 Task: Change  the formatting of the data to Which is Greater than 5, in conditional formating, put the option 'Green Fill with Dark Green Text. . 'add another formatting option Format As Table, insert the option Orange Table style Medium 3 , change the format of Column Width to AutoFit Column Width and sort the data in descending order In the sheet  Attendance Summarybook
Action: Mouse moved to (53, 199)
Screenshot: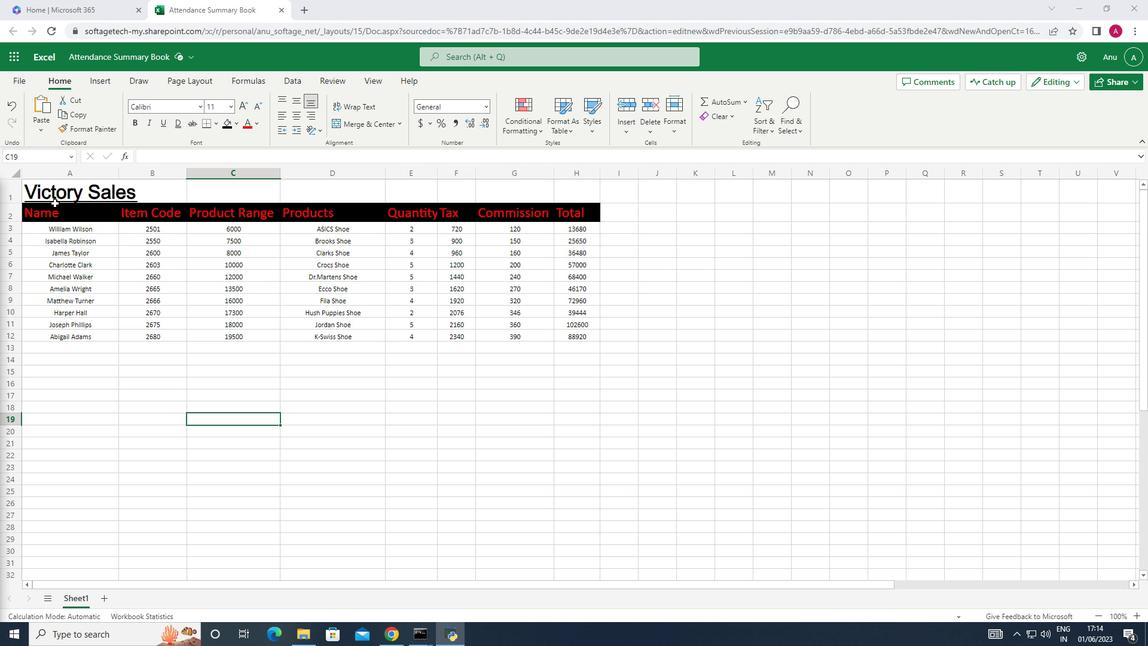 
Action: Mouse pressed left at (53, 199)
Screenshot: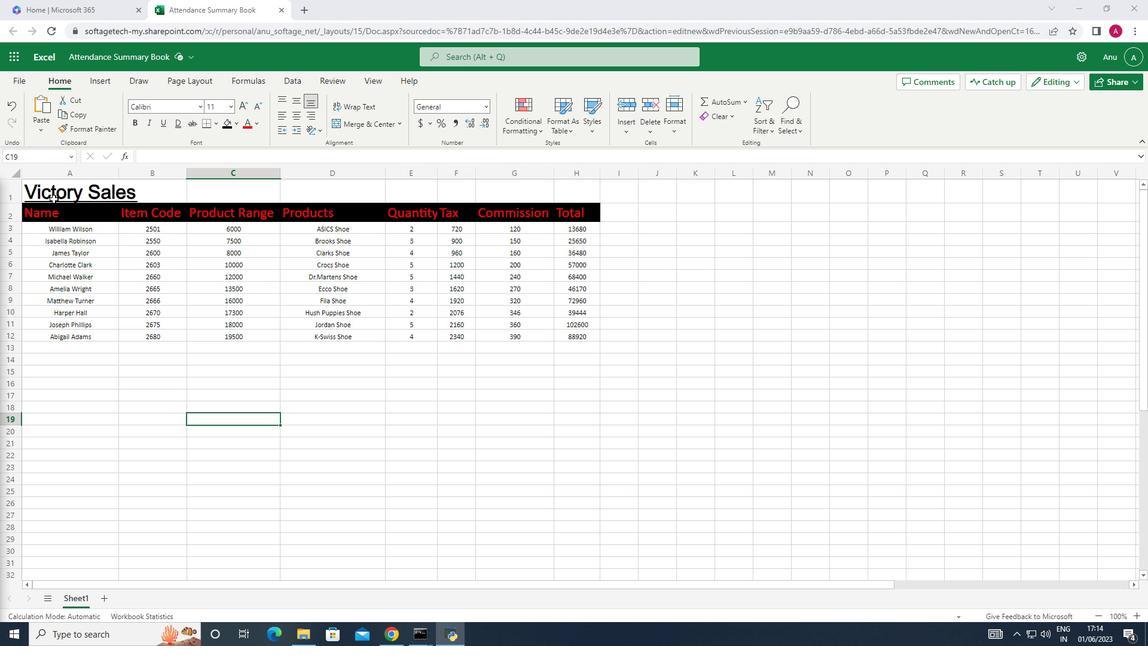 
Action: Mouse moved to (530, 132)
Screenshot: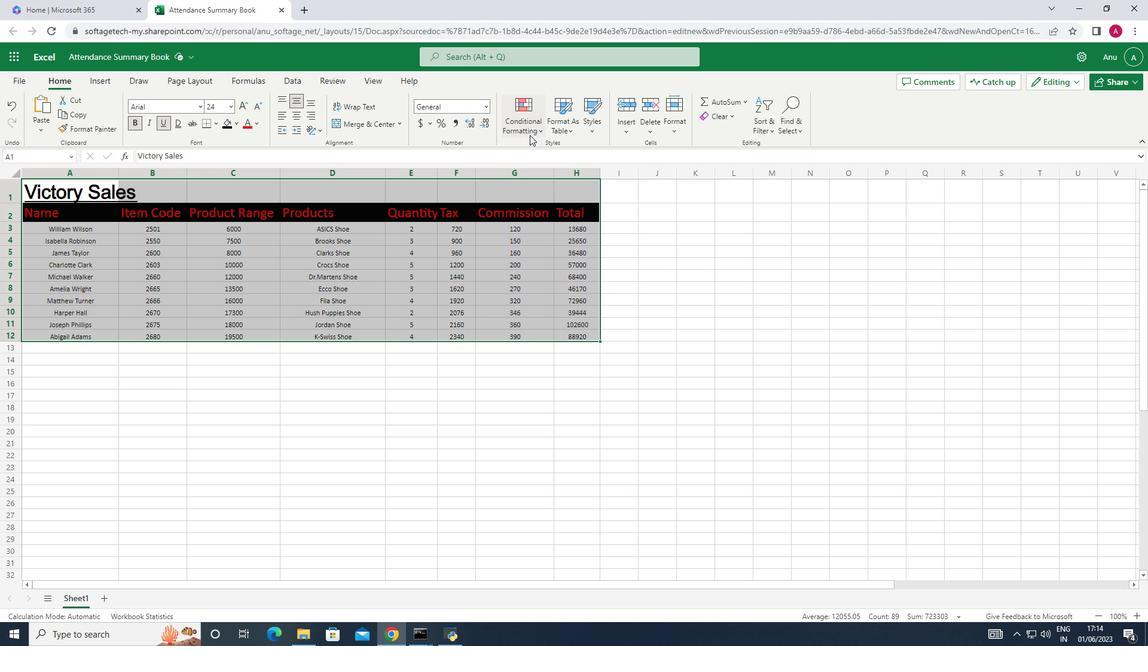 
Action: Mouse pressed left at (530, 132)
Screenshot: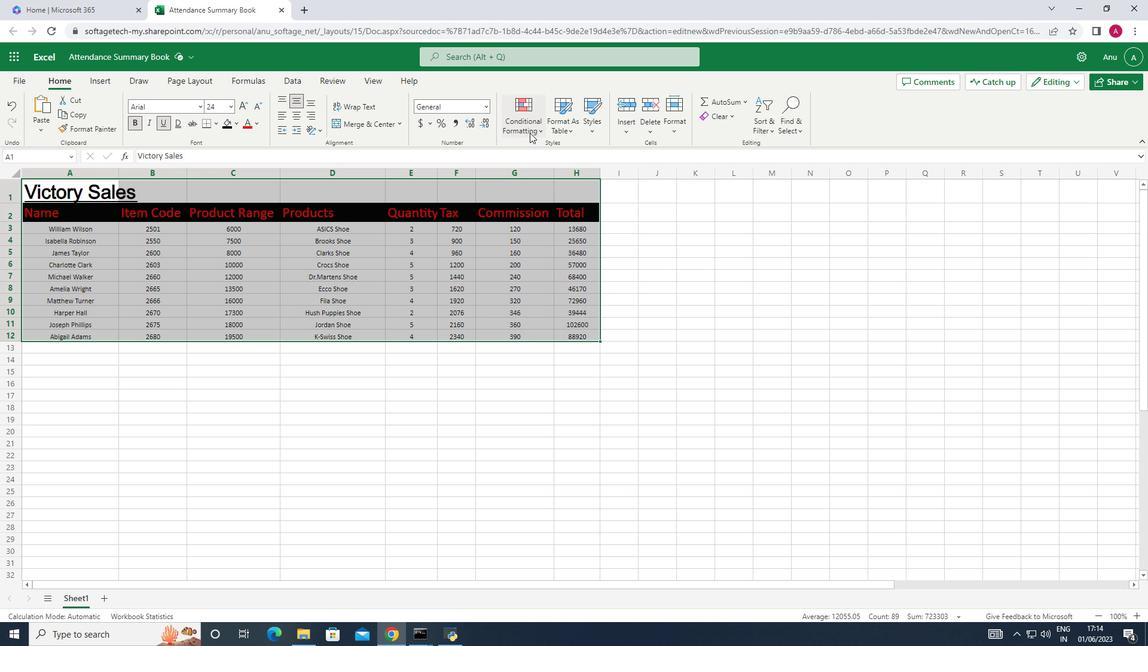 
Action: Mouse moved to (543, 162)
Screenshot: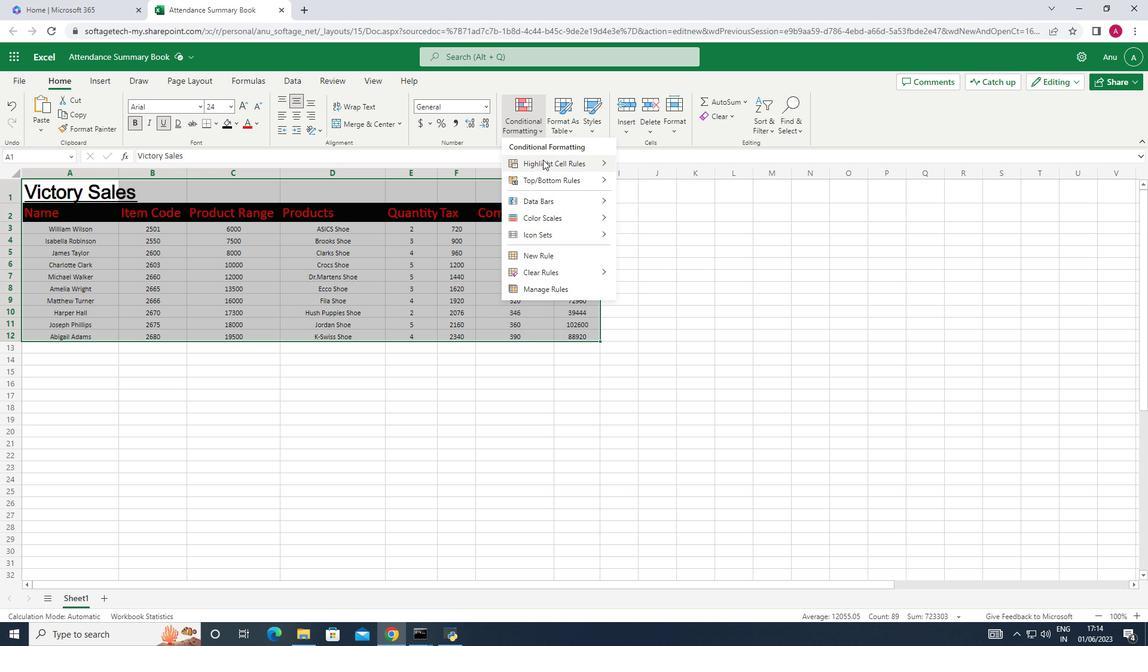 
Action: Mouse pressed left at (543, 162)
Screenshot: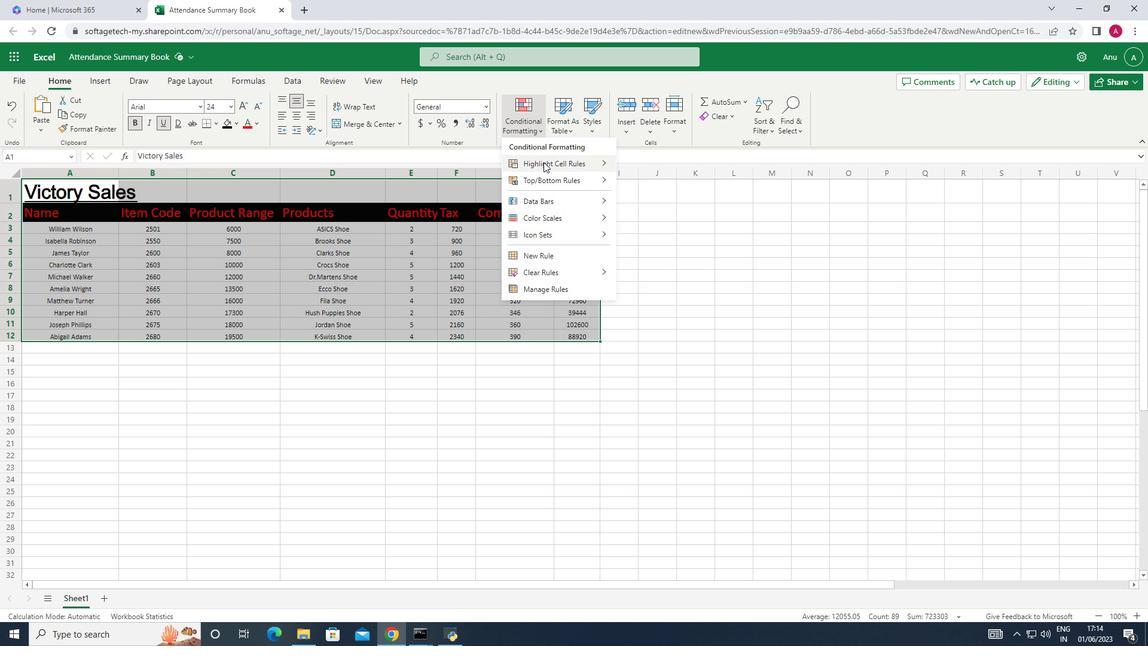 
Action: Mouse moved to (634, 165)
Screenshot: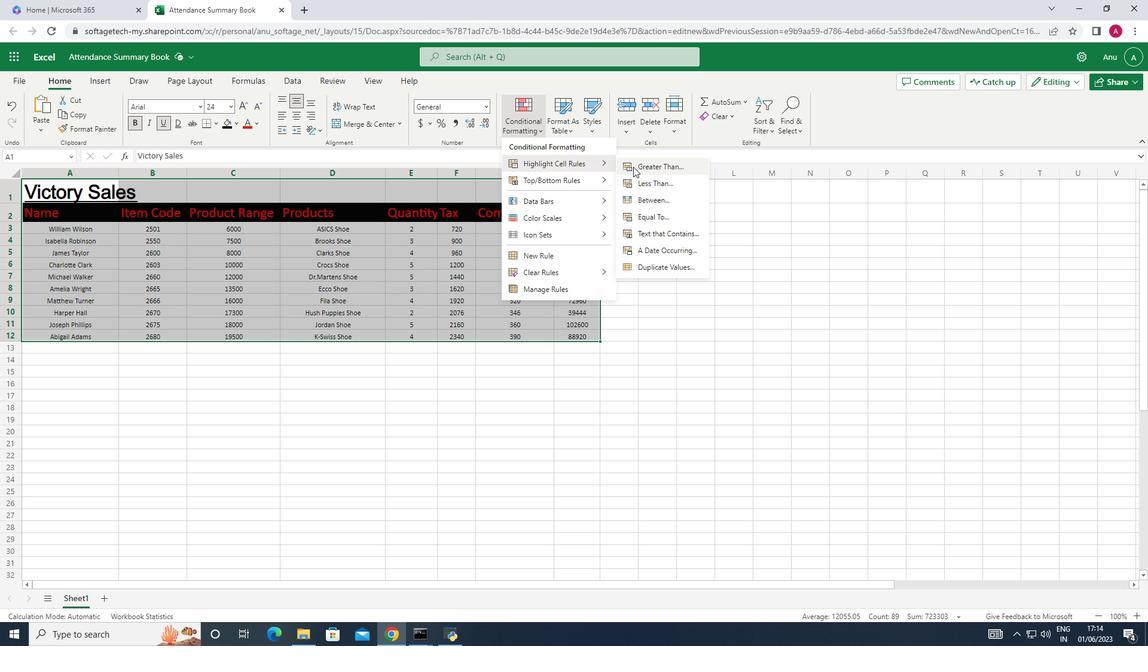 
Action: Mouse pressed left at (634, 165)
Screenshot: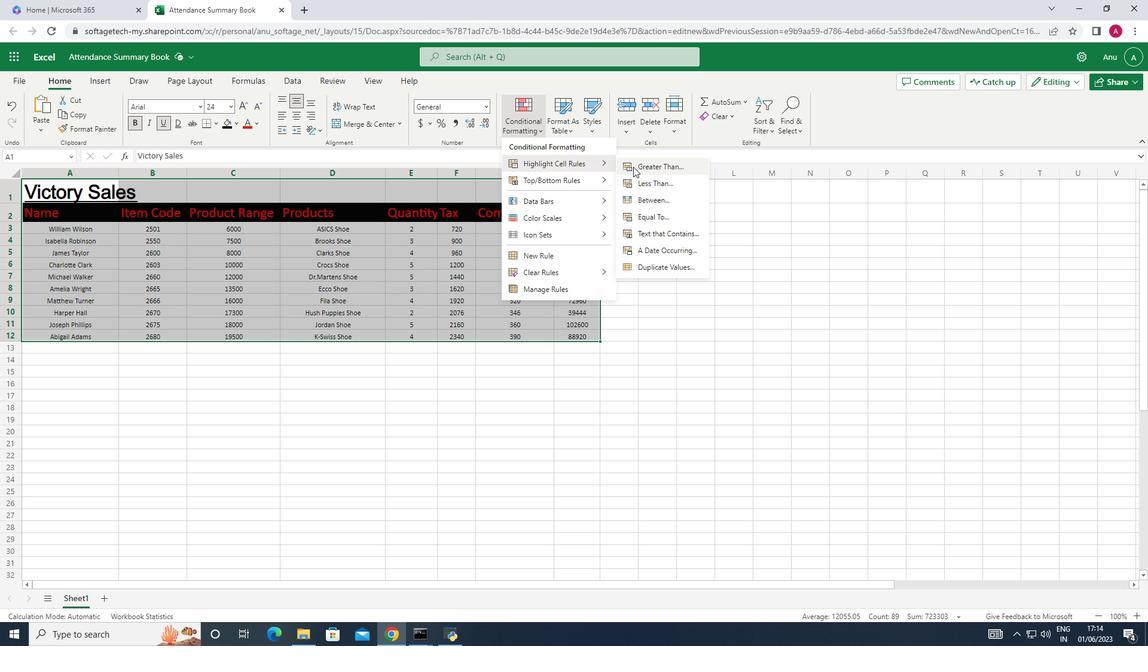 
Action: Mouse moved to (621, 162)
Screenshot: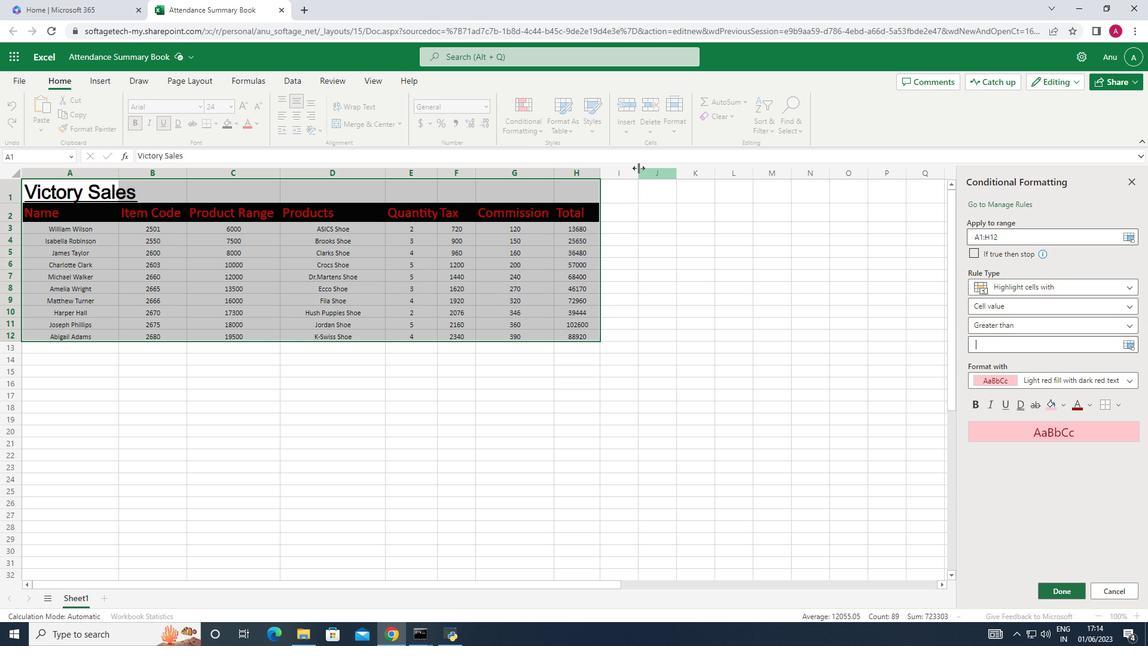 
Action: Key pressed 5
Screenshot: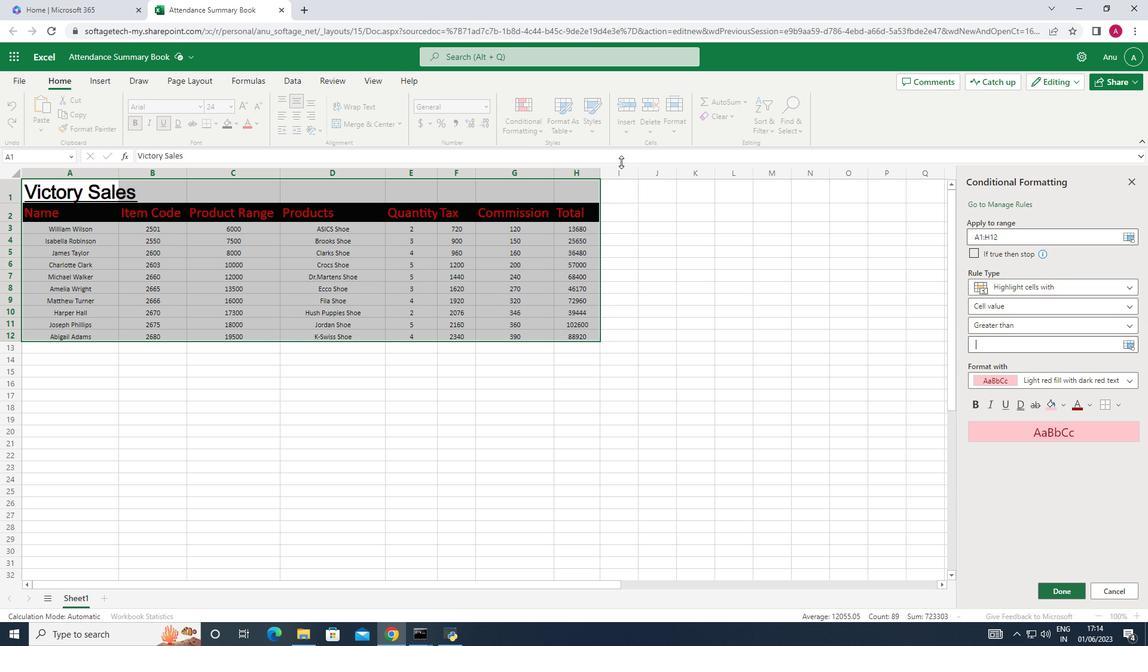 
Action: Mouse moved to (1060, 403)
Screenshot: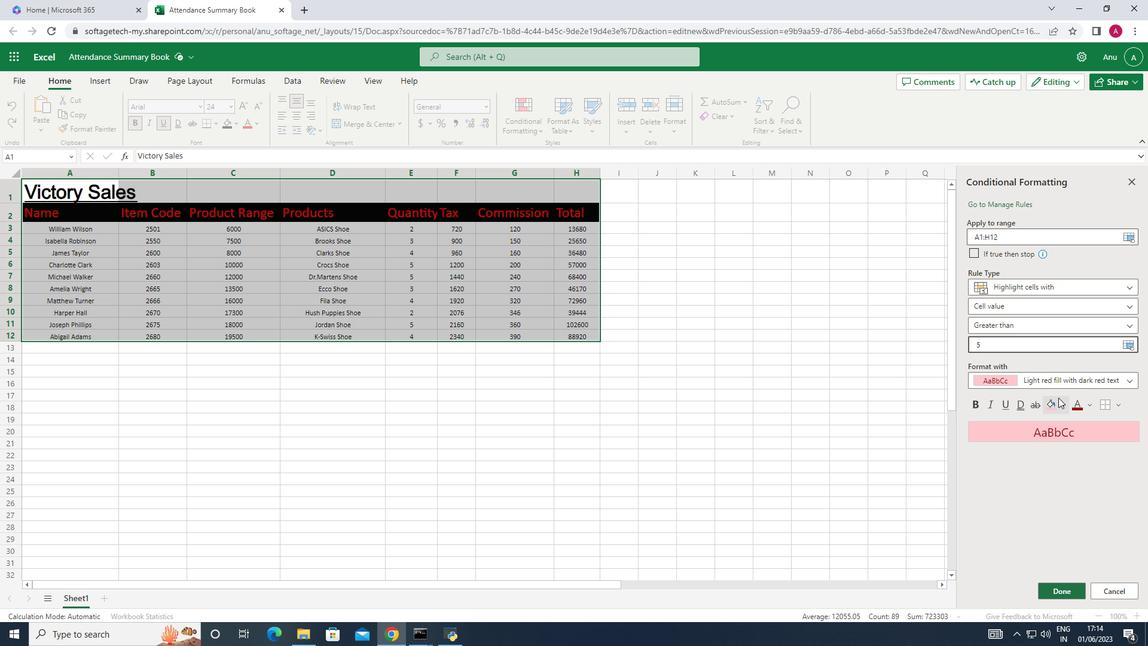 
Action: Mouse pressed left at (1060, 403)
Screenshot: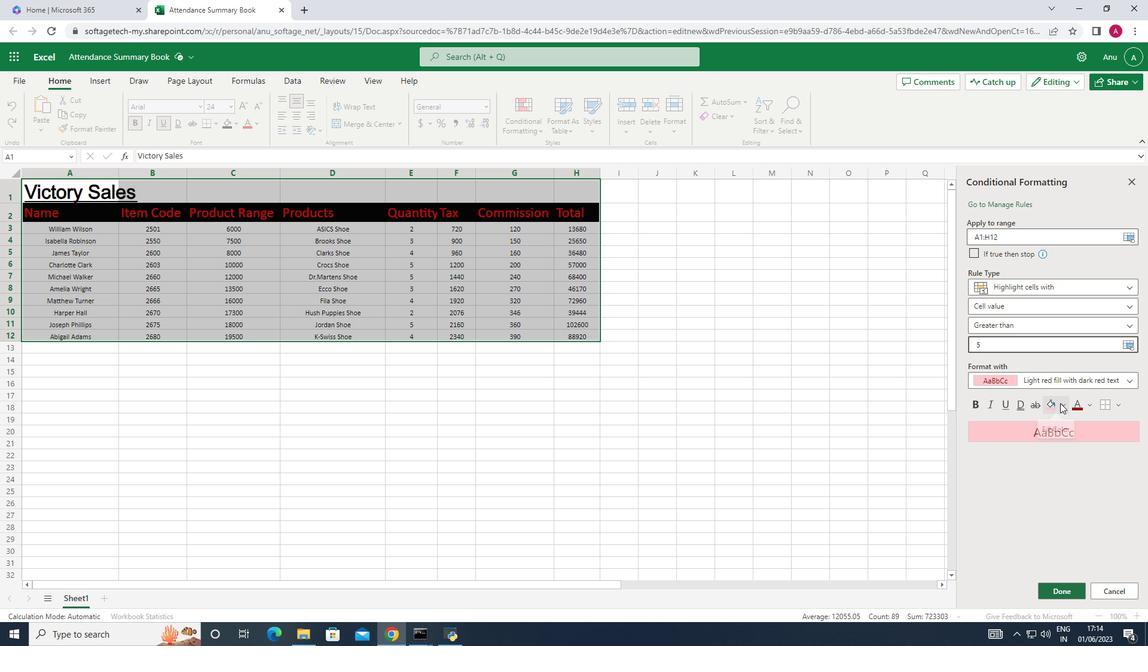 
Action: Mouse moved to (1128, 433)
Screenshot: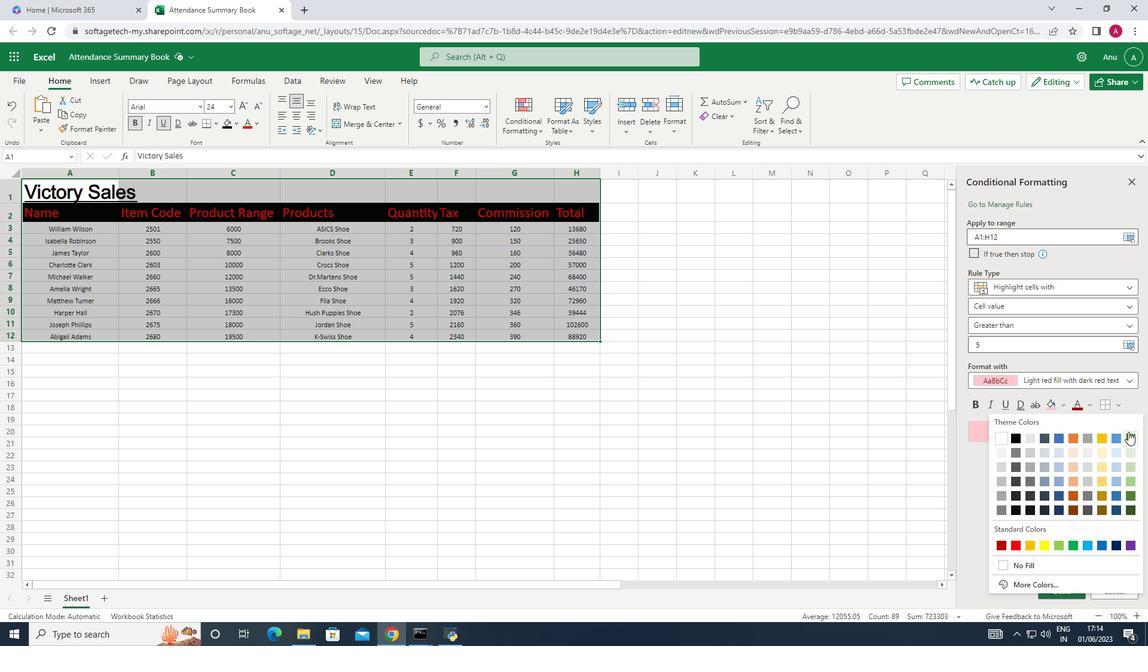 
Action: Mouse pressed left at (1128, 433)
Screenshot: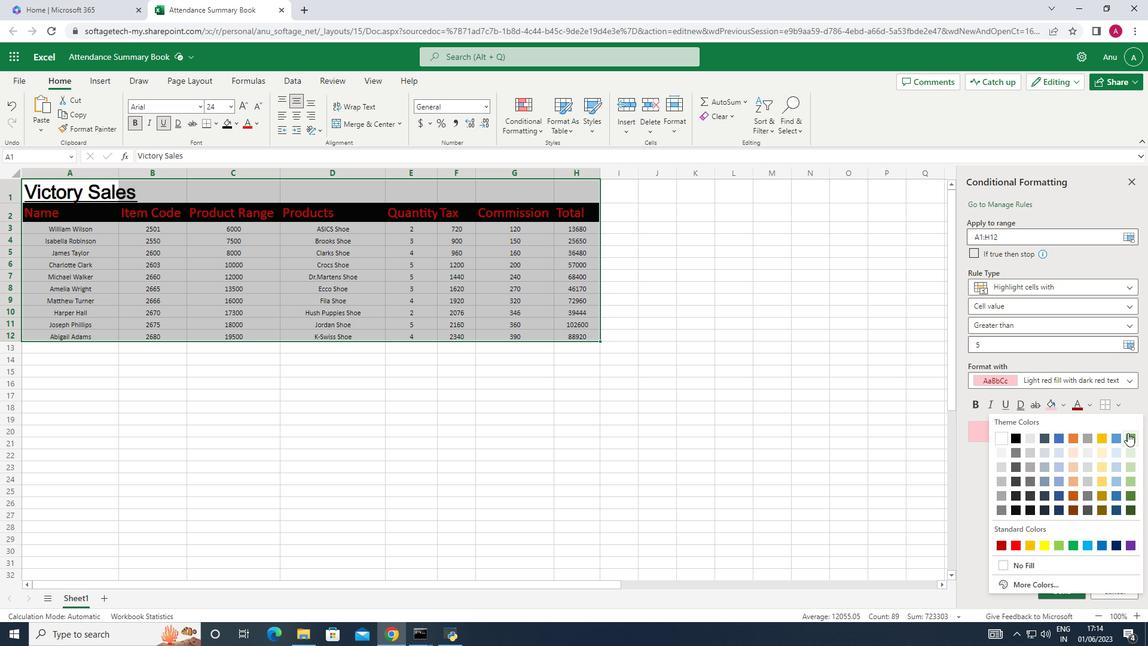 
Action: Mouse moved to (1088, 403)
Screenshot: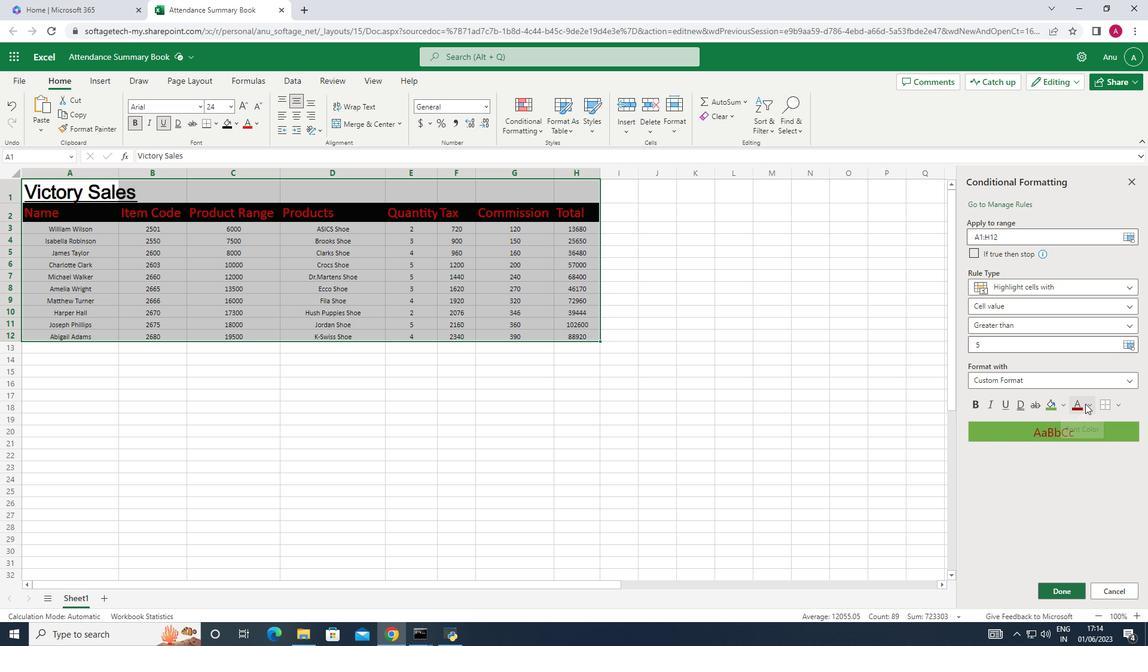 
Action: Mouse pressed left at (1088, 403)
Screenshot: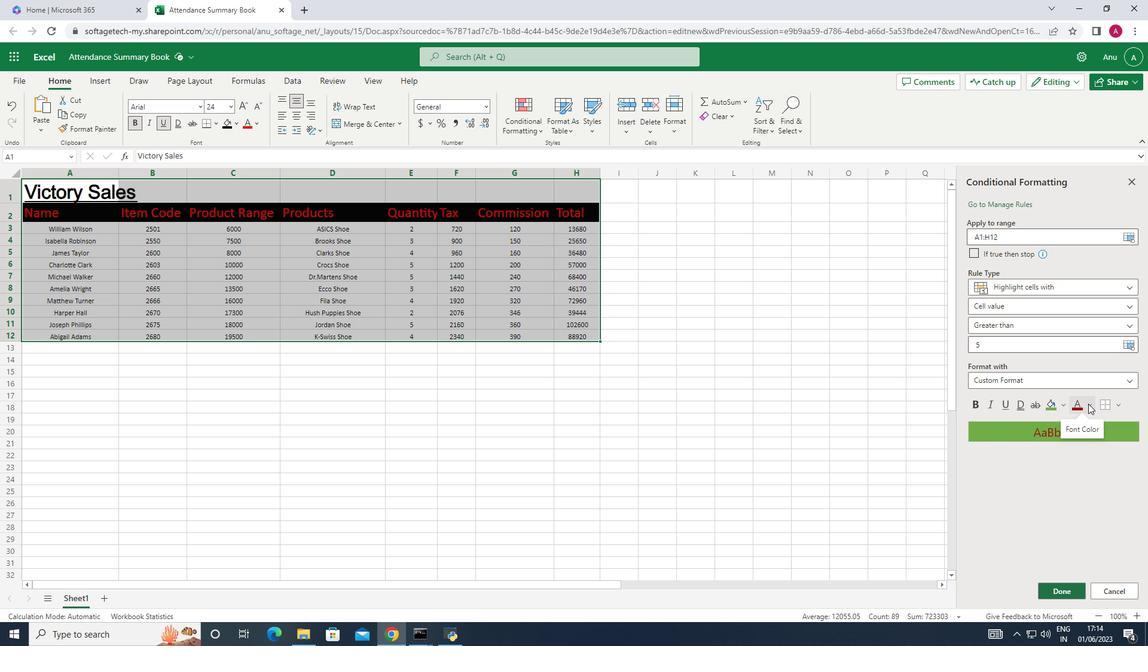 
Action: Mouse moved to (1131, 528)
Screenshot: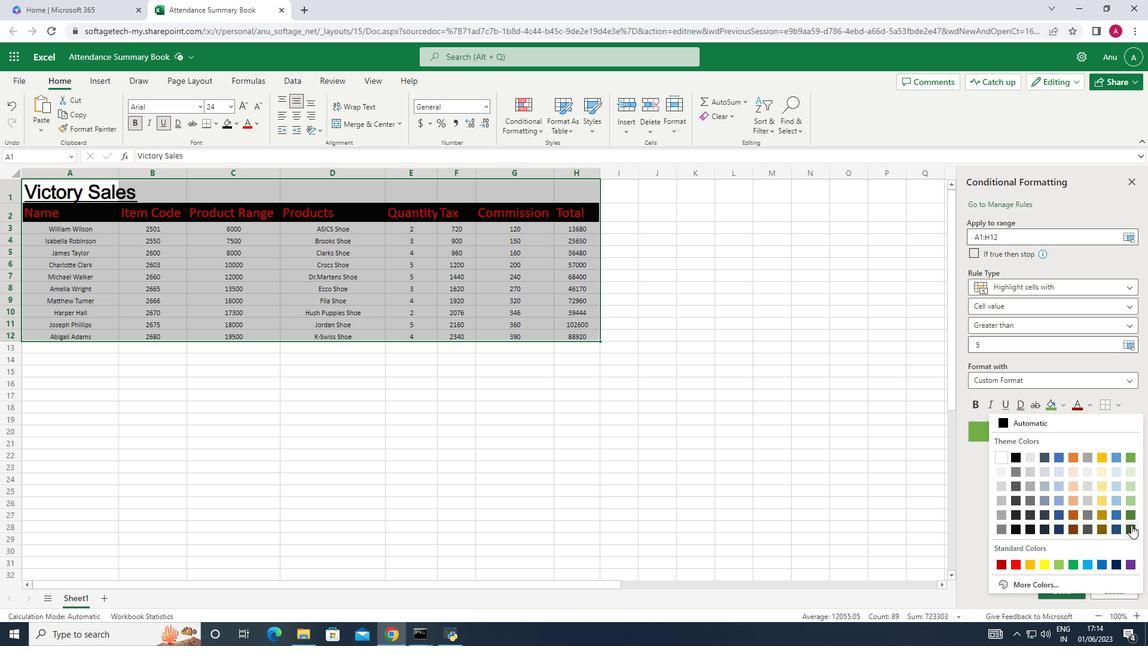 
Action: Mouse pressed left at (1131, 528)
Screenshot: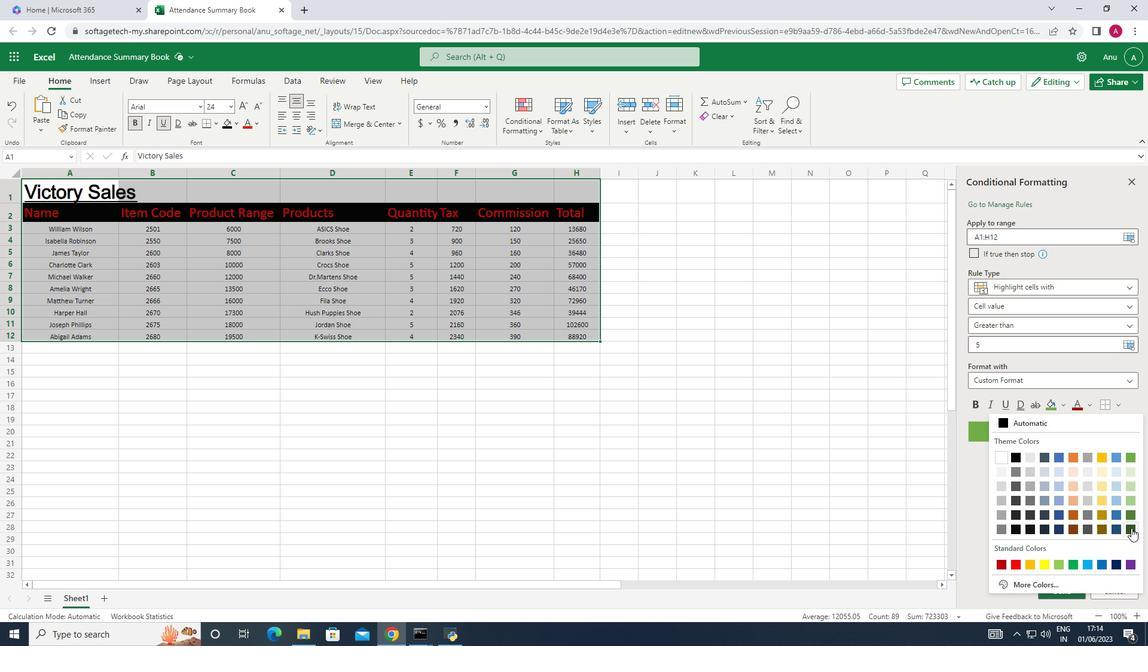 
Action: Mouse moved to (1061, 594)
Screenshot: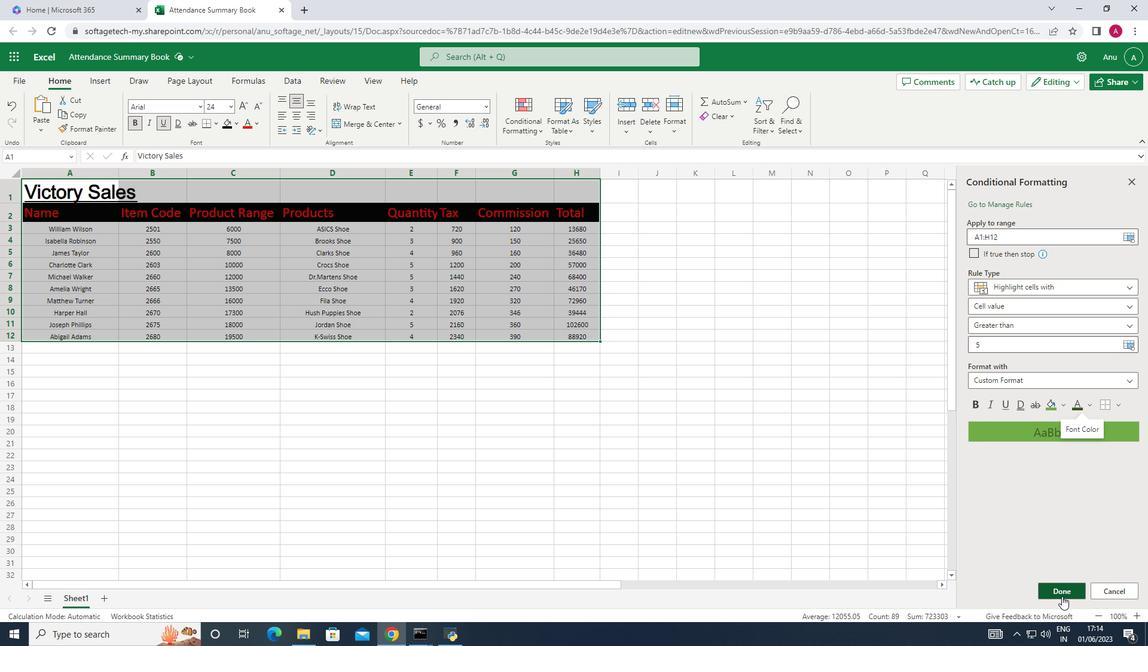 
Action: Mouse pressed left at (1061, 594)
Screenshot: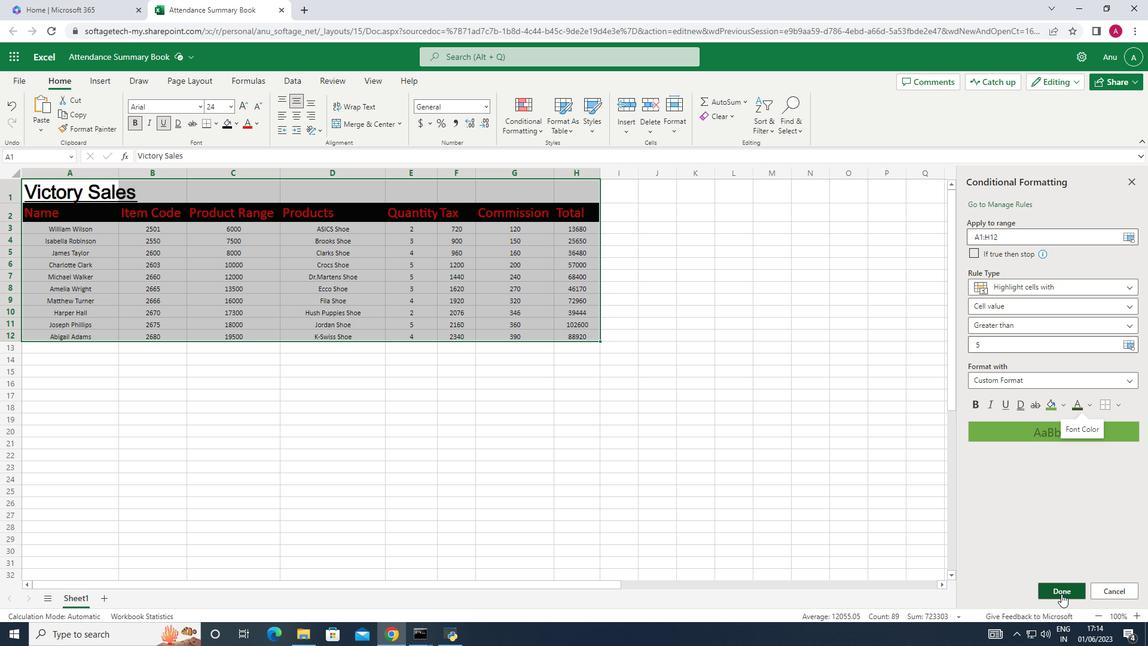
Action: Mouse moved to (561, 129)
Screenshot: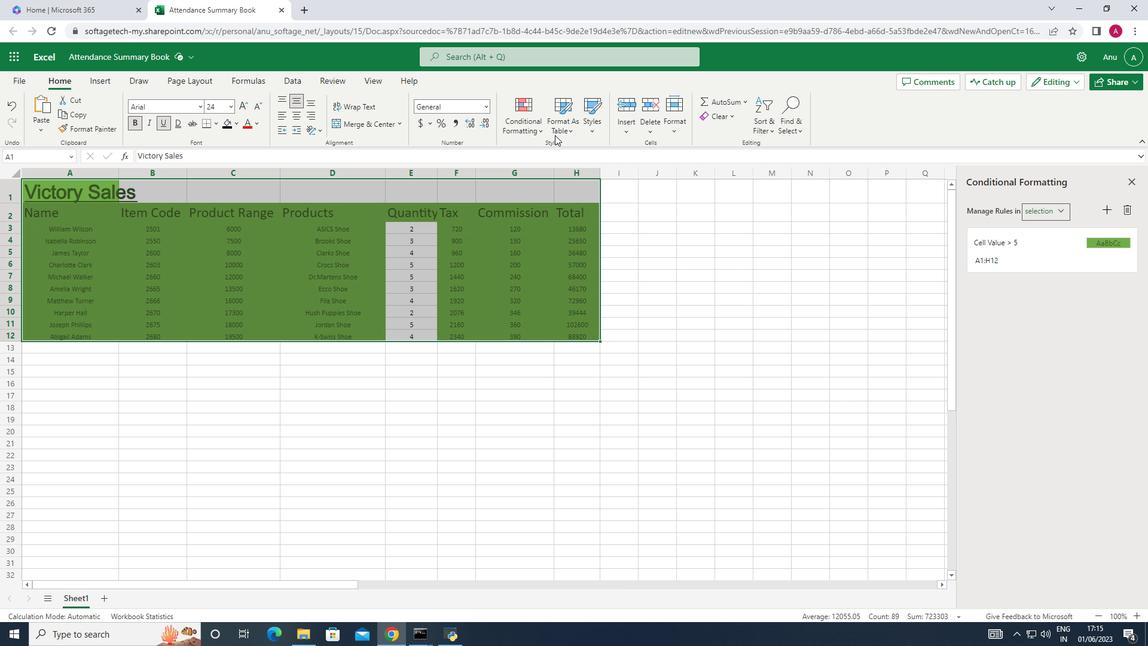 
Action: Mouse pressed left at (561, 129)
Screenshot: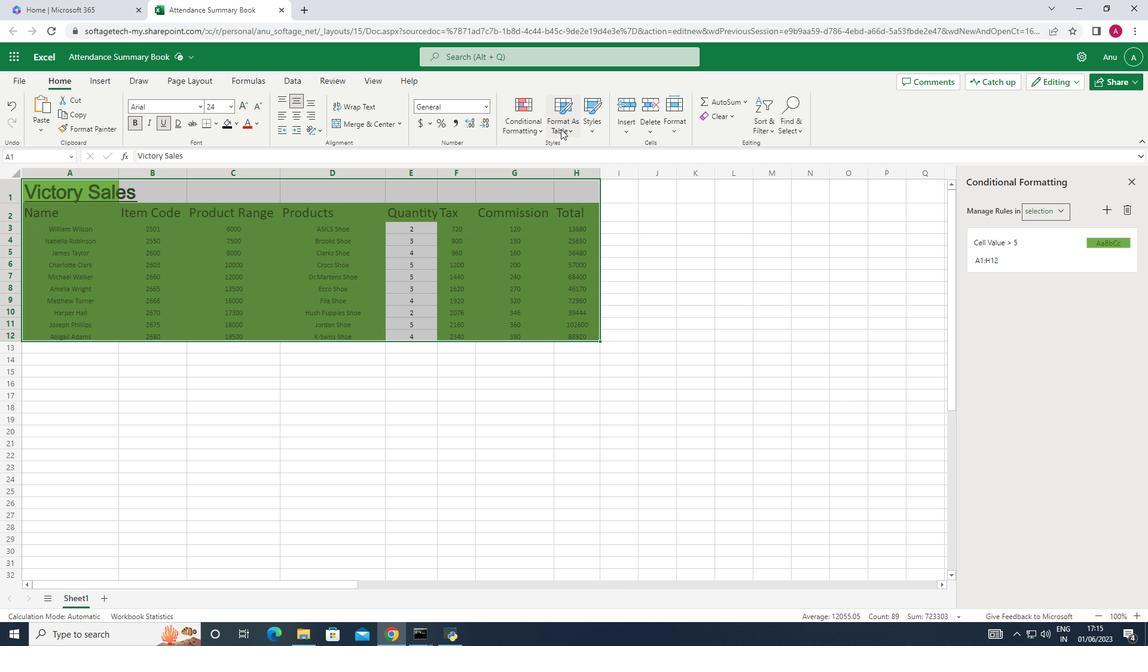 
Action: Mouse moved to (649, 315)
Screenshot: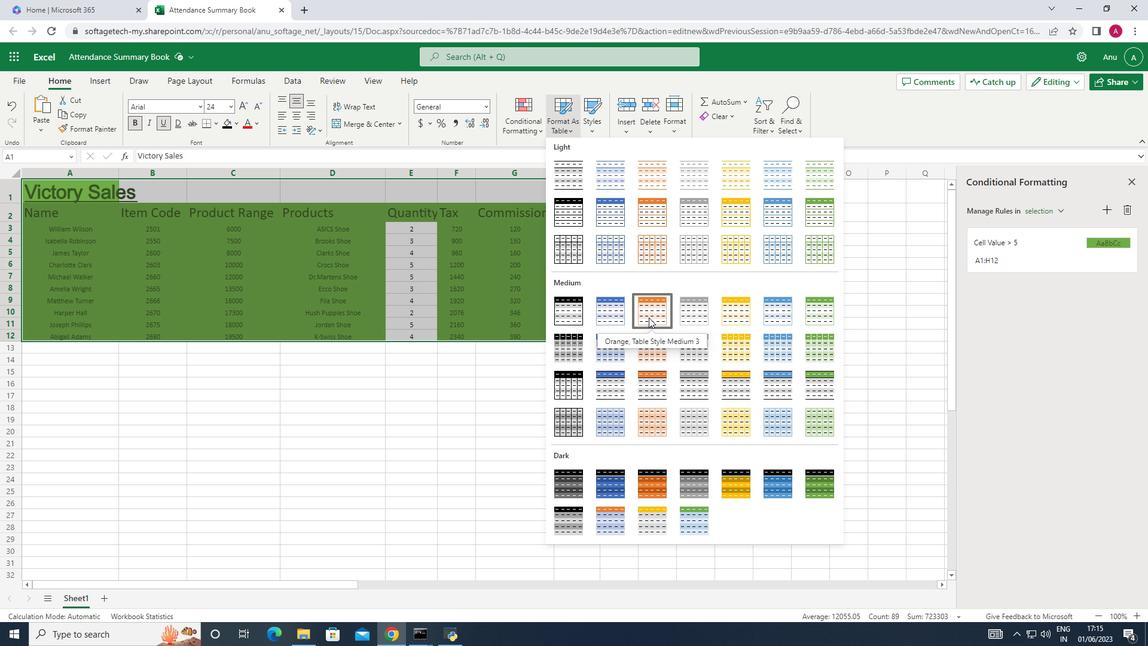 
Action: Mouse pressed left at (649, 315)
Screenshot: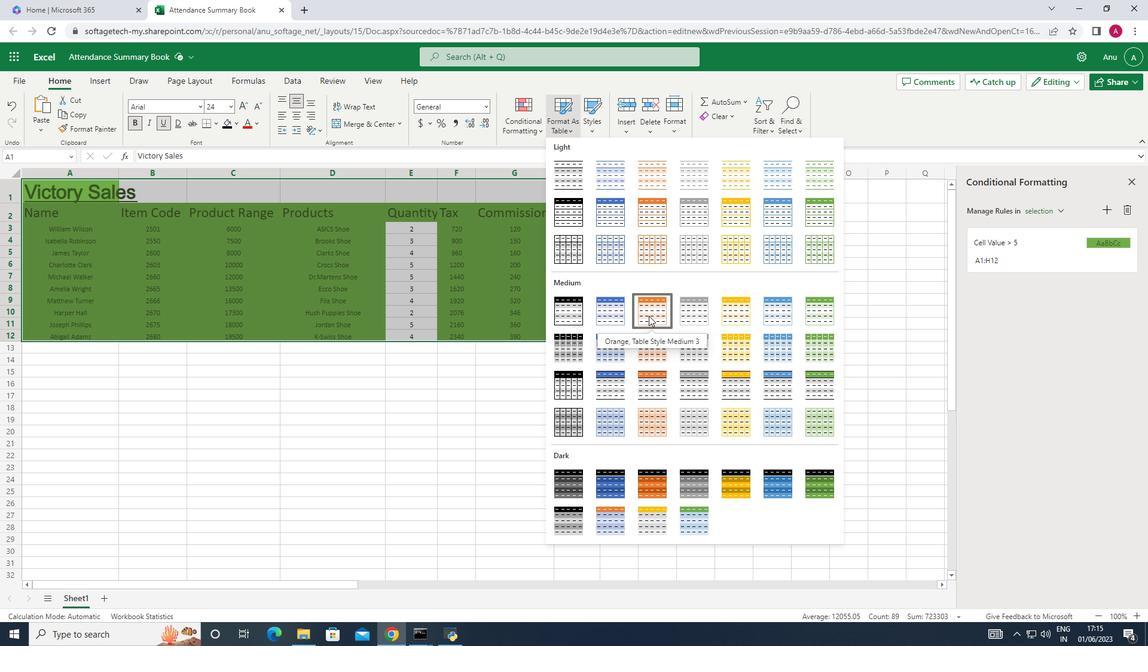 
Action: Mouse moved to (610, 367)
Screenshot: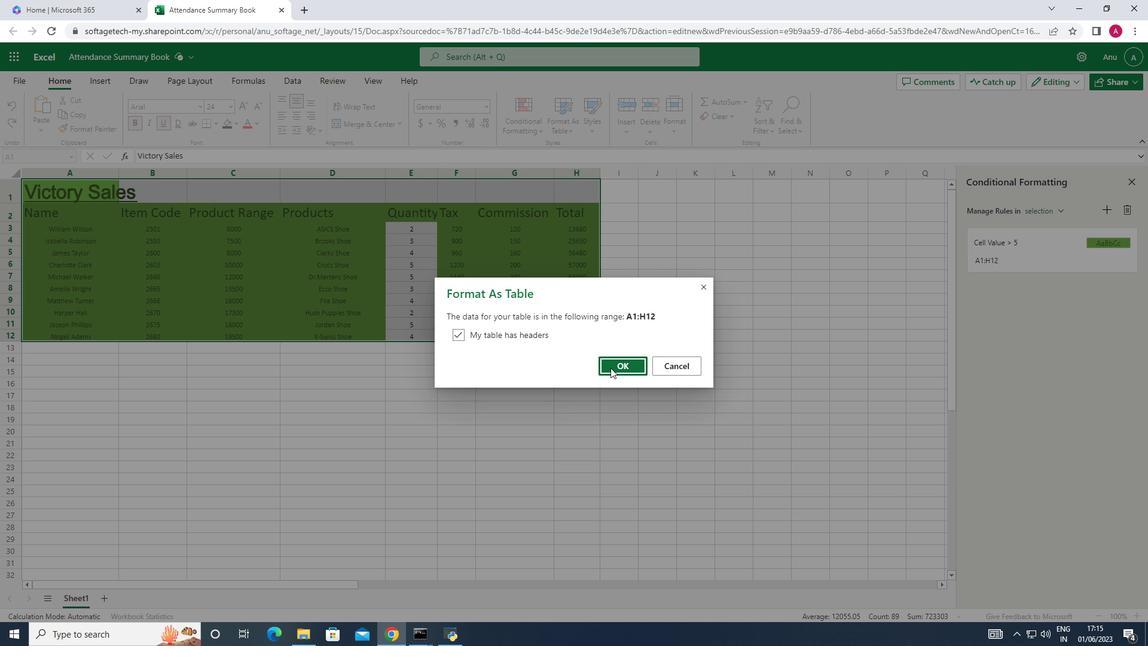 
Action: Mouse pressed left at (610, 367)
Screenshot: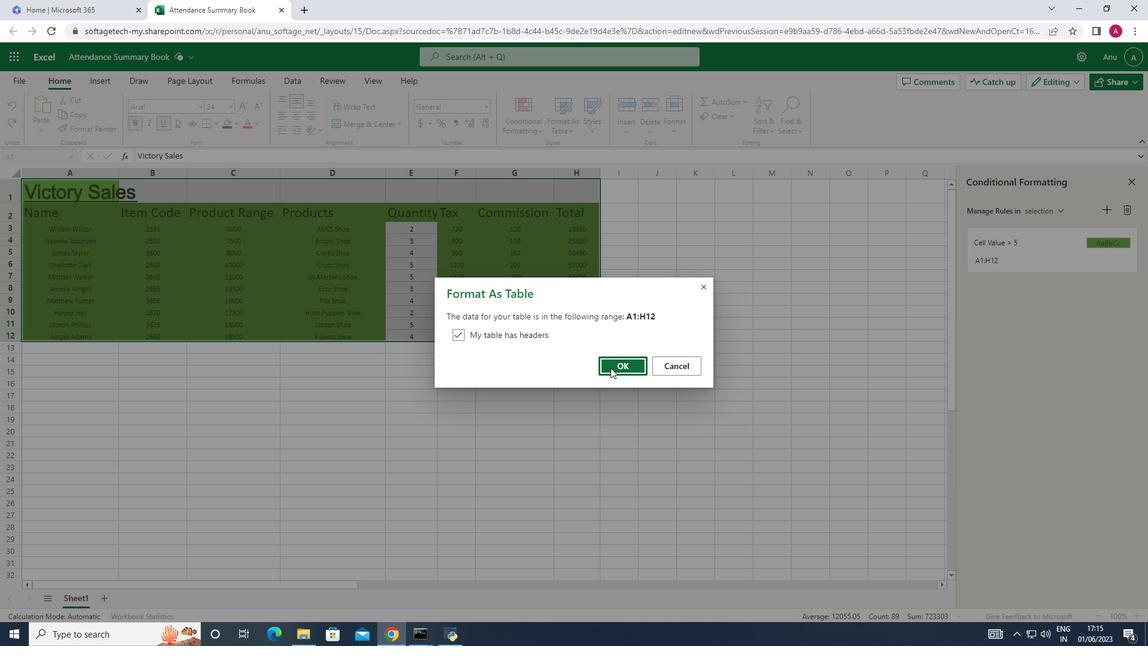 
Action: Mouse moved to (677, 128)
Screenshot: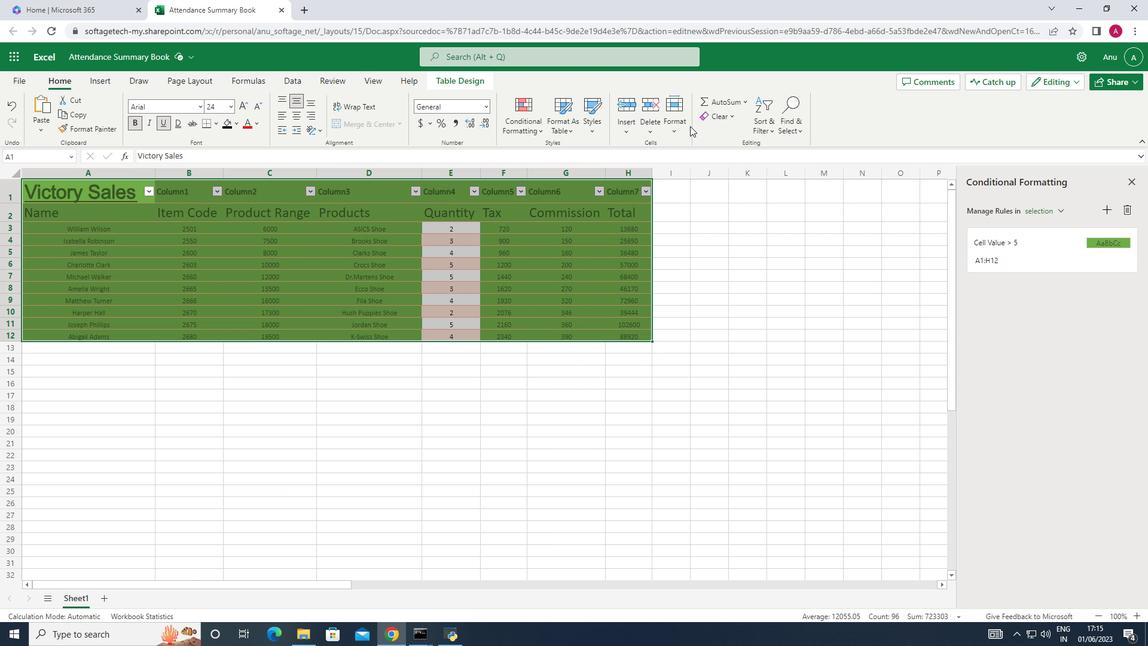 
Action: Mouse pressed left at (677, 128)
Screenshot: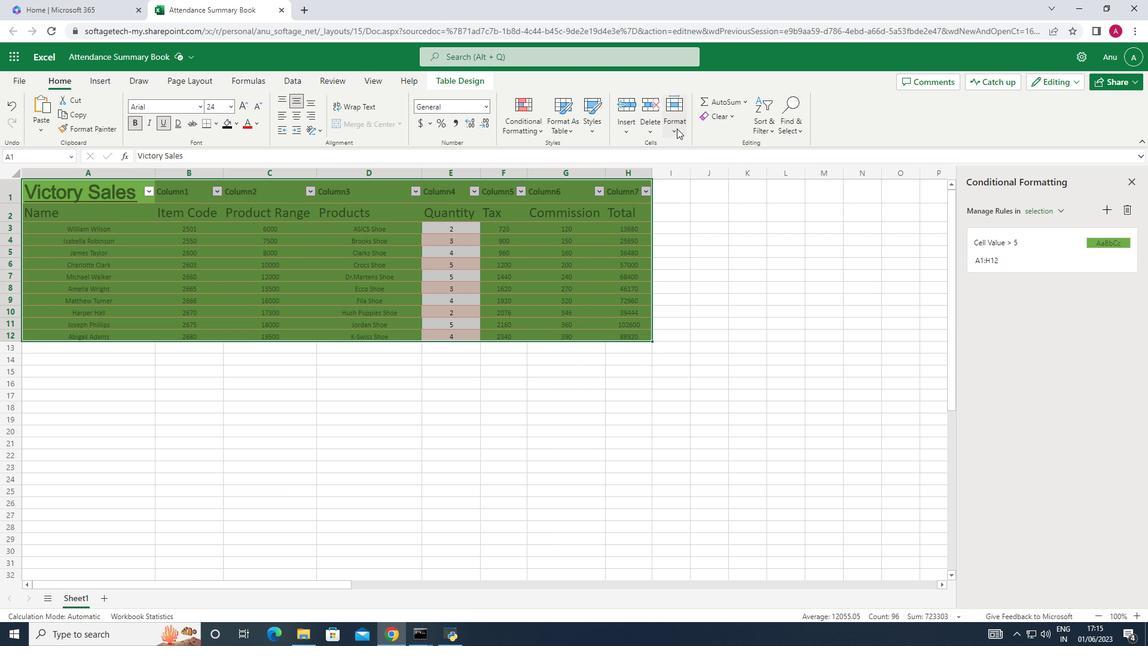
Action: Mouse moved to (714, 214)
Screenshot: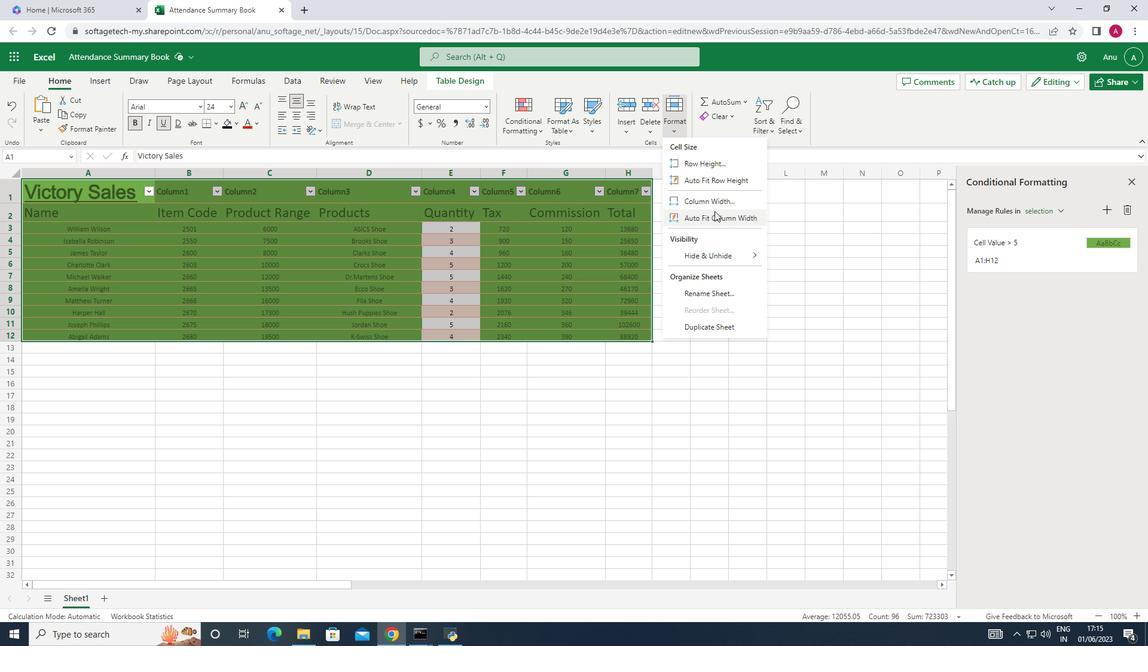 
Action: Mouse pressed left at (714, 214)
Screenshot: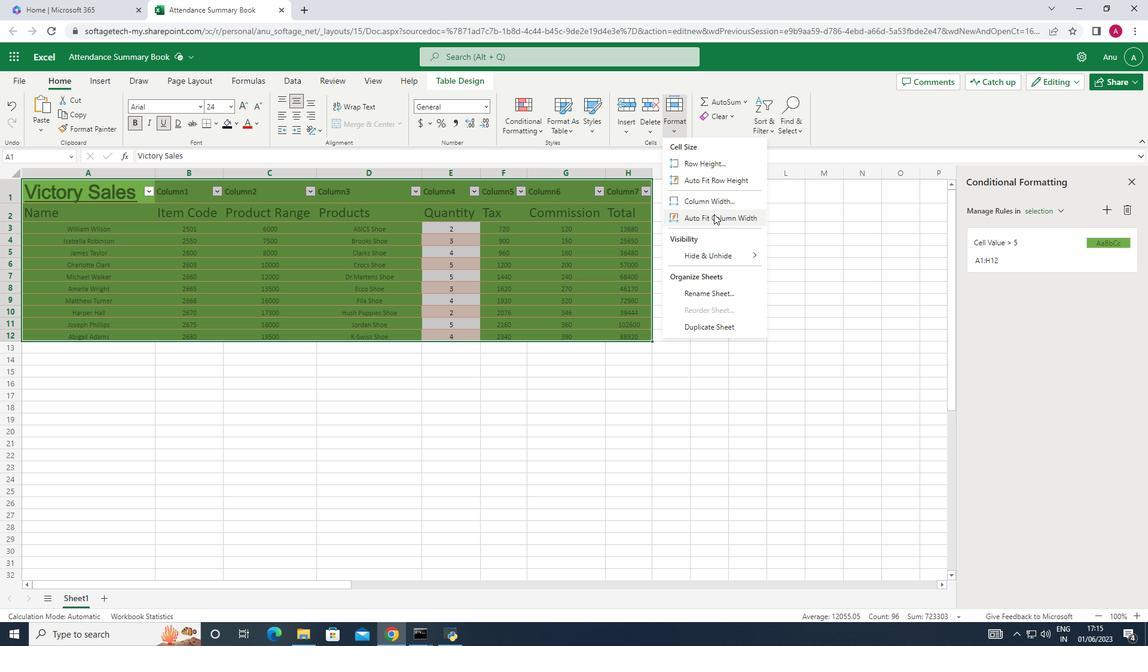 
Action: Mouse moved to (708, 317)
Screenshot: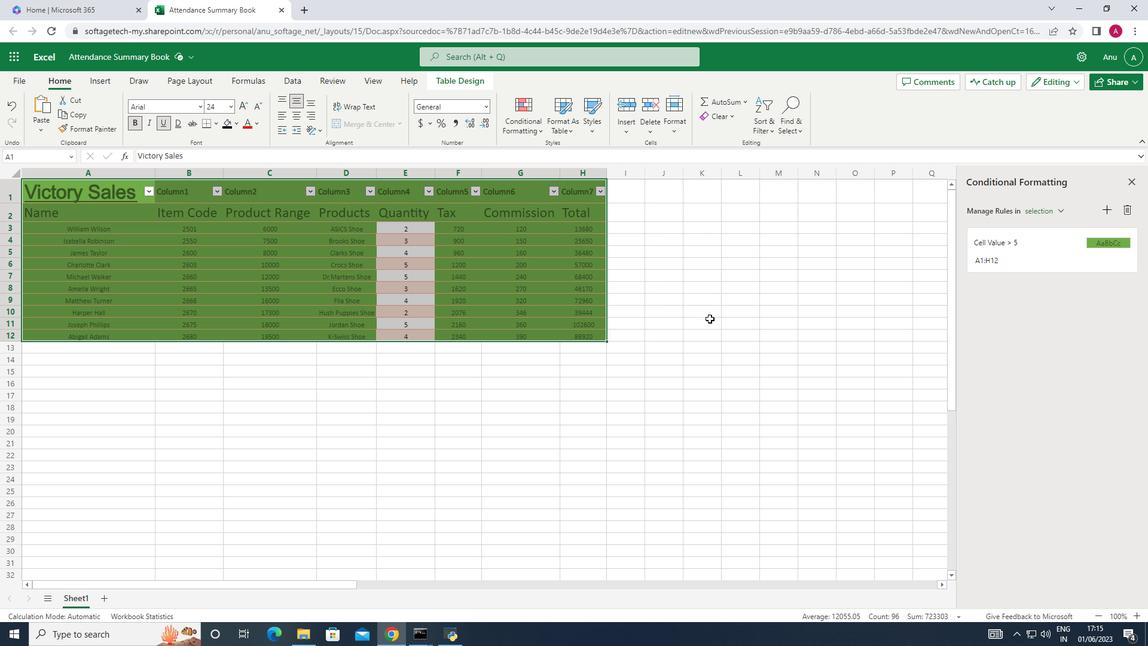 
Action: Mouse pressed left at (708, 317)
Screenshot: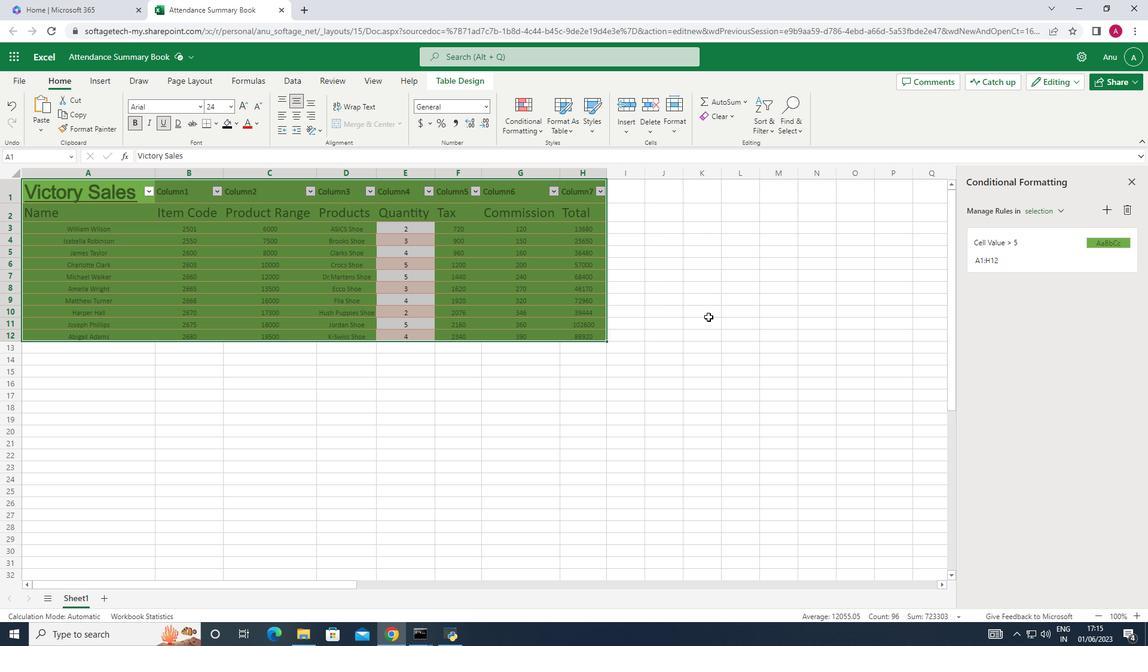 
Action: Mouse moved to (703, 312)
Screenshot: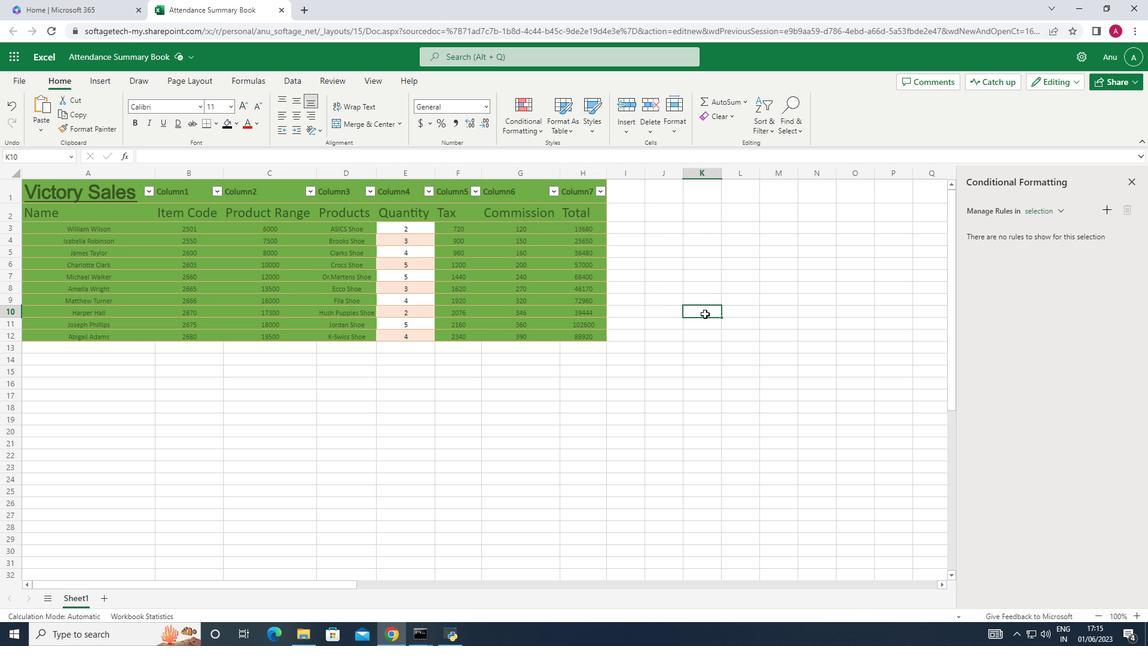 
